 Task: Filter industry by Staffing and Recruiting.
Action: Mouse moved to (363, 89)
Screenshot: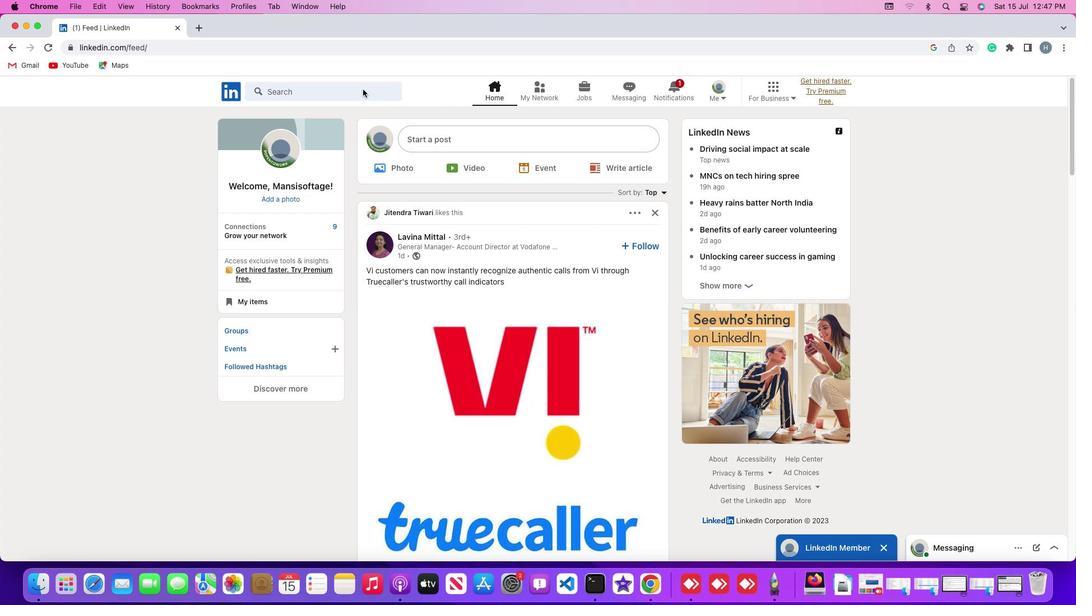 
Action: Mouse pressed left at (363, 89)
Screenshot: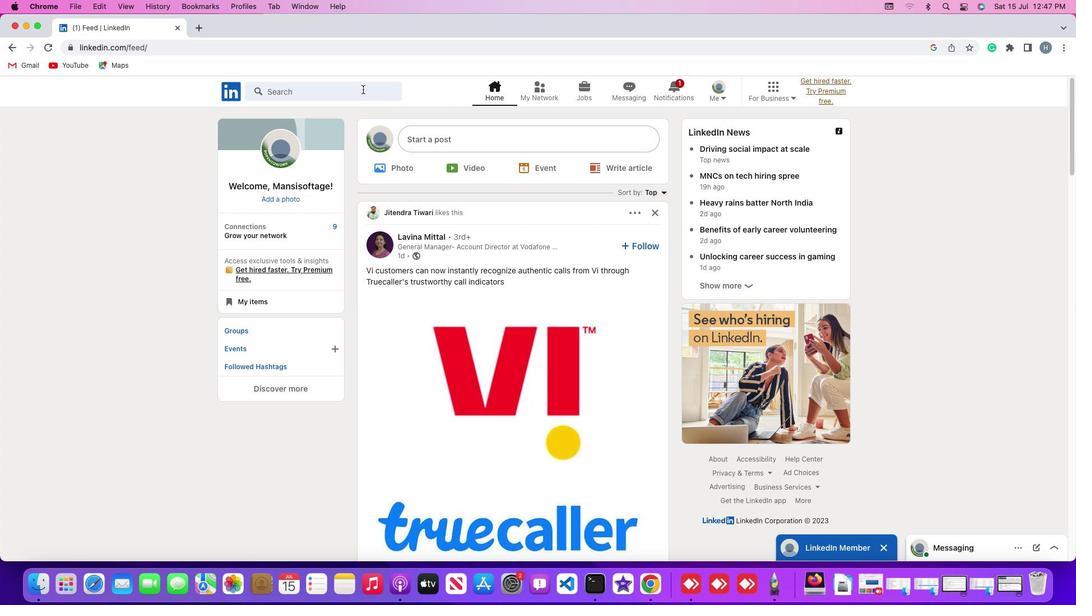 
Action: Mouse pressed left at (363, 89)
Screenshot: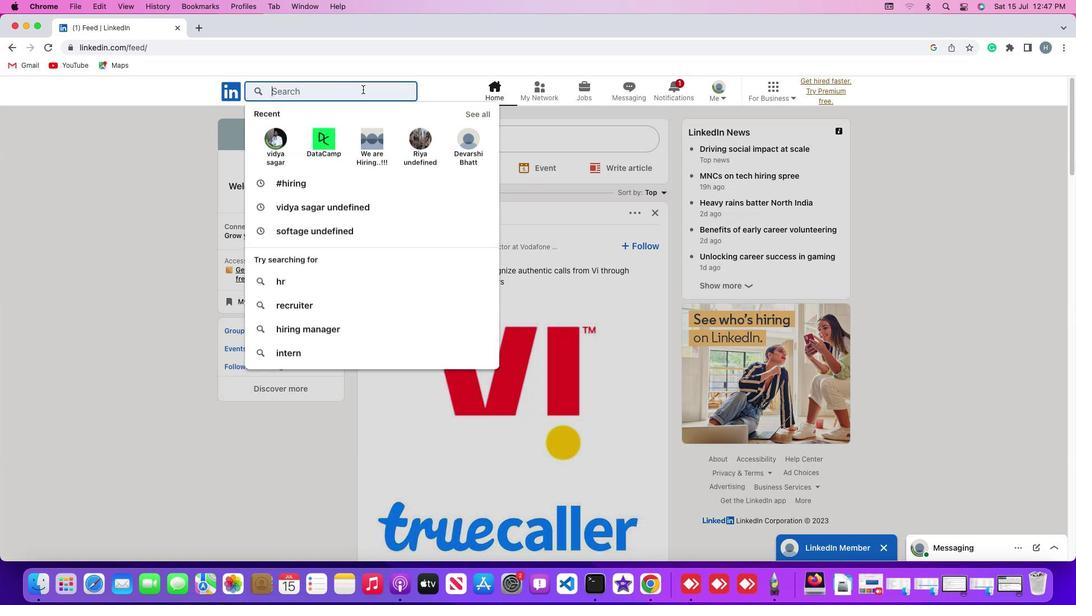 
Action: Key pressed Key.shift'#''h''i''r''i''n''g'Key.enter
Screenshot: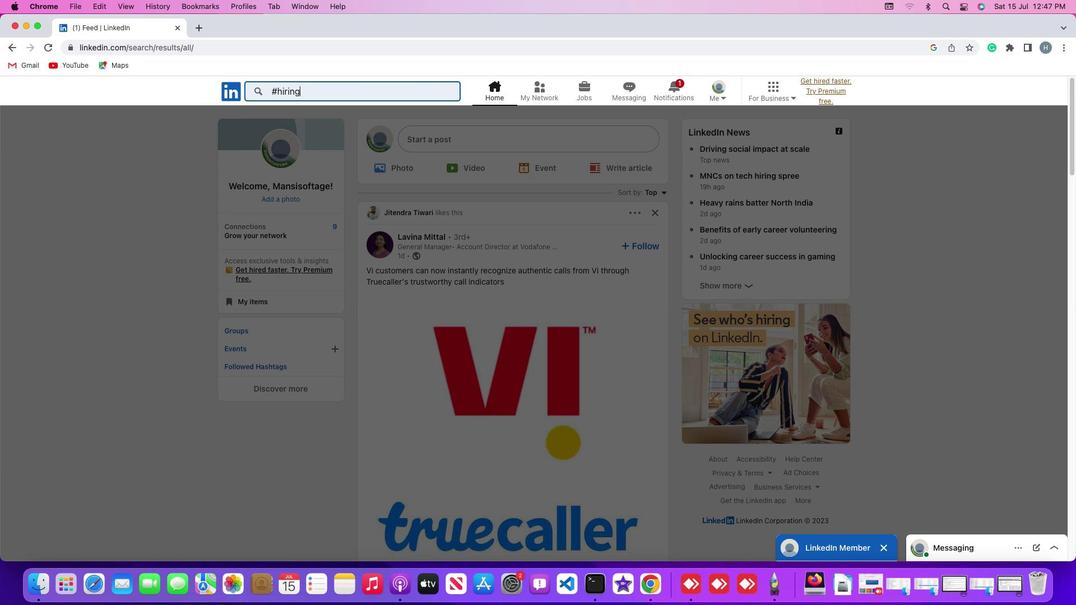
Action: Mouse moved to (386, 120)
Screenshot: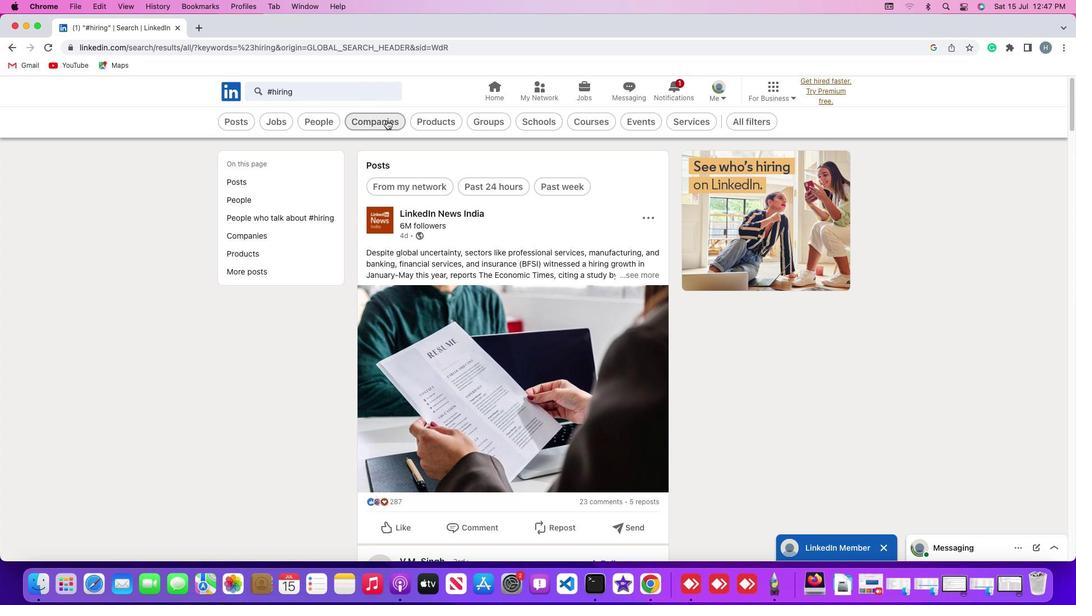 
Action: Mouse pressed left at (386, 120)
Screenshot: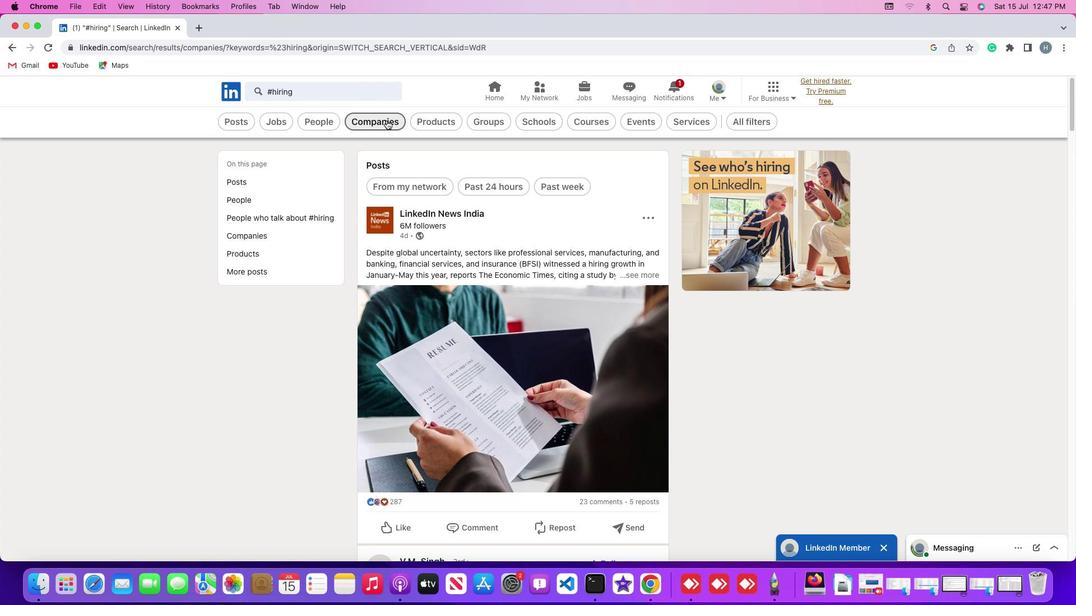 
Action: Mouse moved to (417, 120)
Screenshot: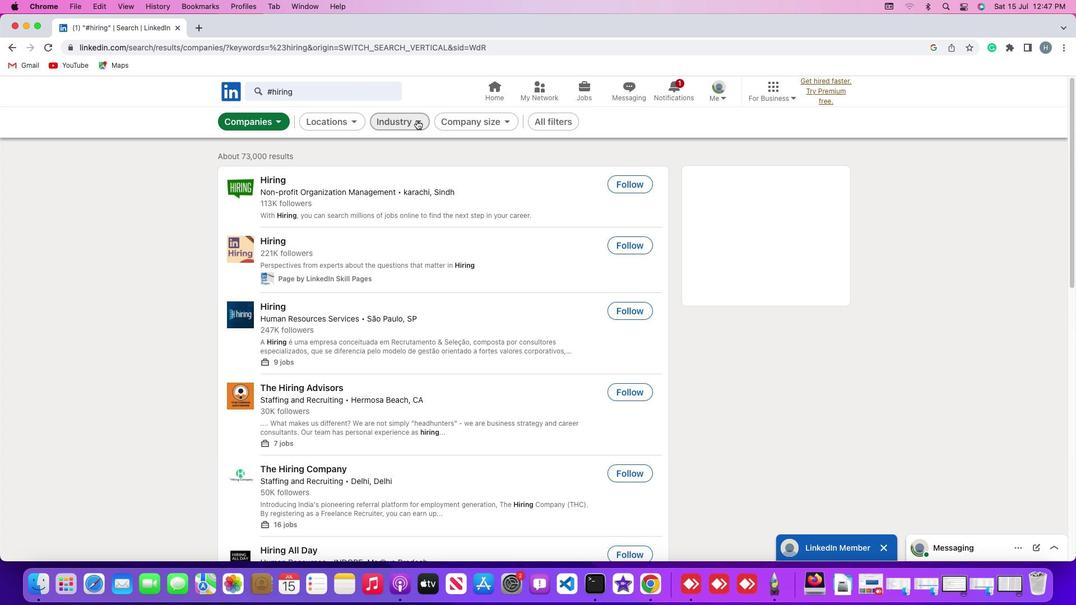 
Action: Mouse pressed left at (417, 120)
Screenshot: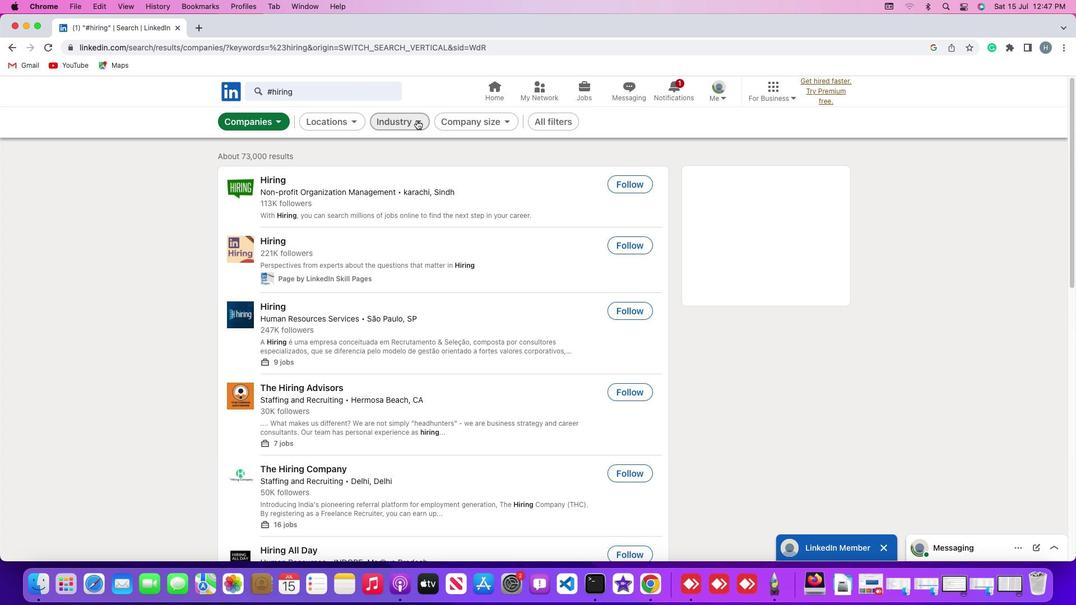 
Action: Mouse moved to (328, 208)
Screenshot: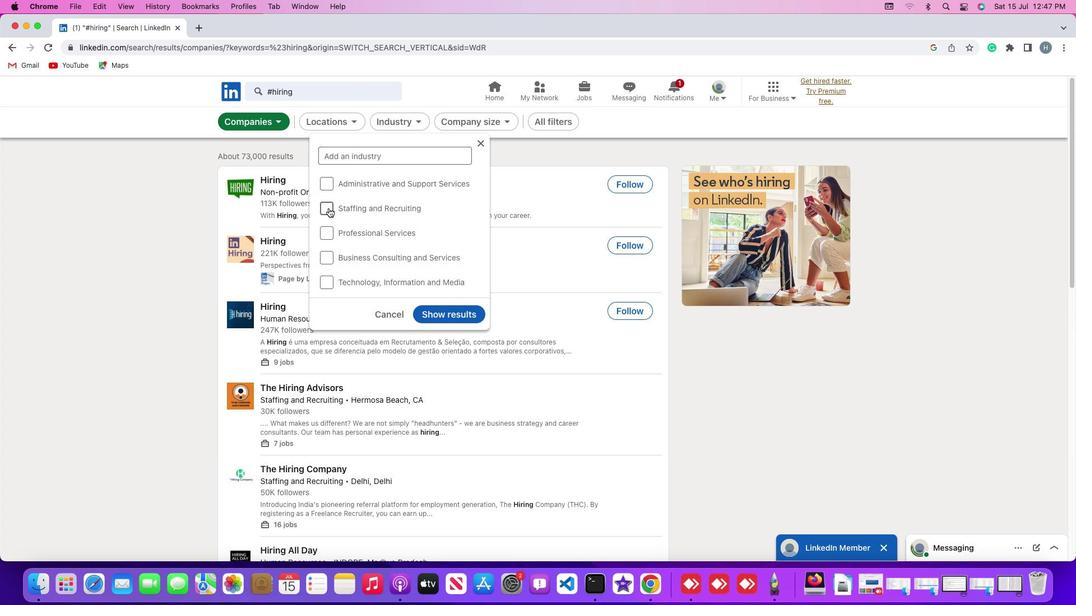 
Action: Mouse pressed left at (328, 208)
Screenshot: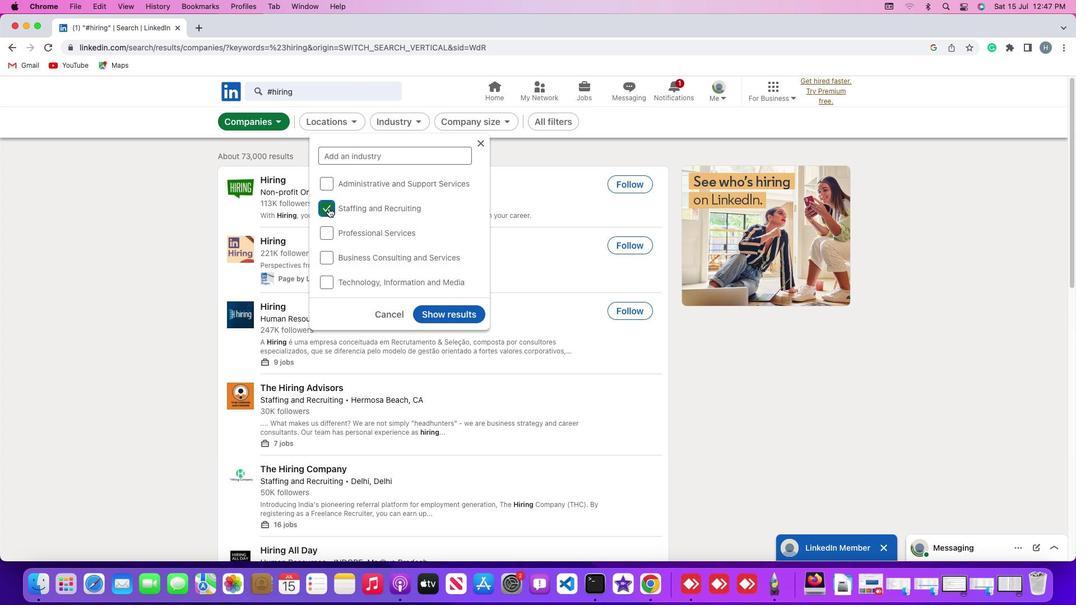 
Action: Mouse moved to (450, 313)
Screenshot: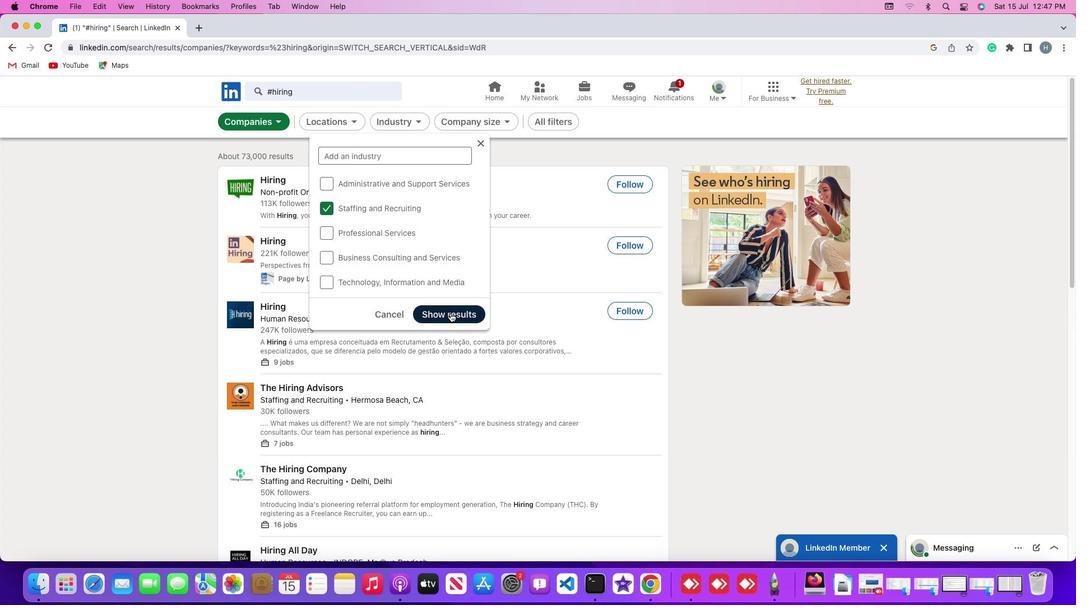 
Action: Mouse pressed left at (450, 313)
Screenshot: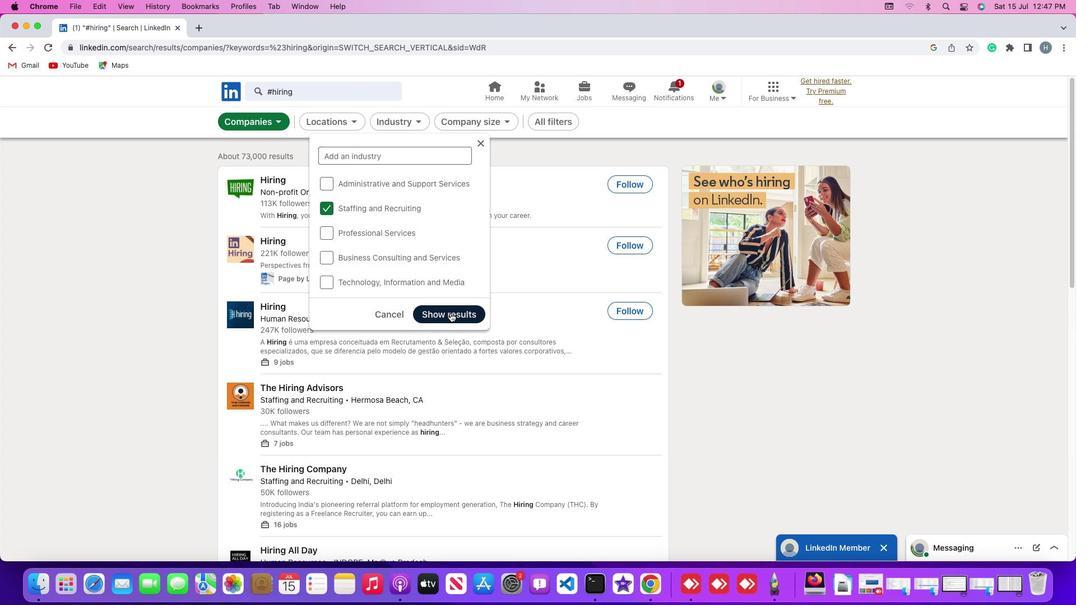 
Action: Mouse moved to (481, 250)
Screenshot: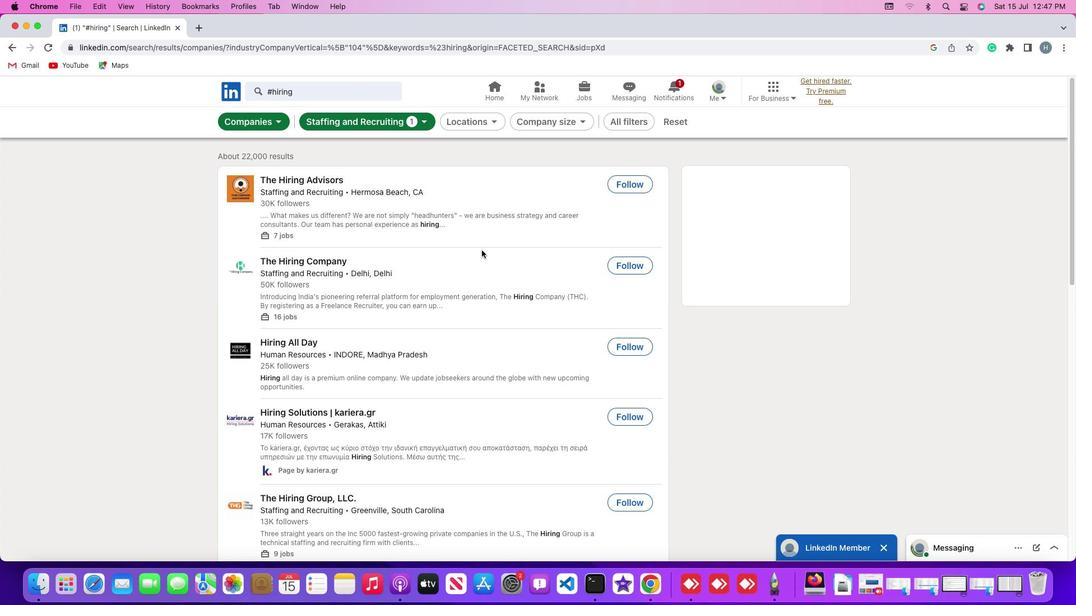 
